 Task: Create in the project CipherNet and in the Backlog issue 'Create a new online store for a retail business' a child issue 'Third-party library integration', and assign it to team member softage.1@softage.net. Create in the project CipherNet and in the Backlog issue 'Implement a new enterprise resource planning (ERP) system' a child issue 'Analytics and reporting', and assign it to team member softage.2@softage.net
Action: Mouse moved to (510, 340)
Screenshot: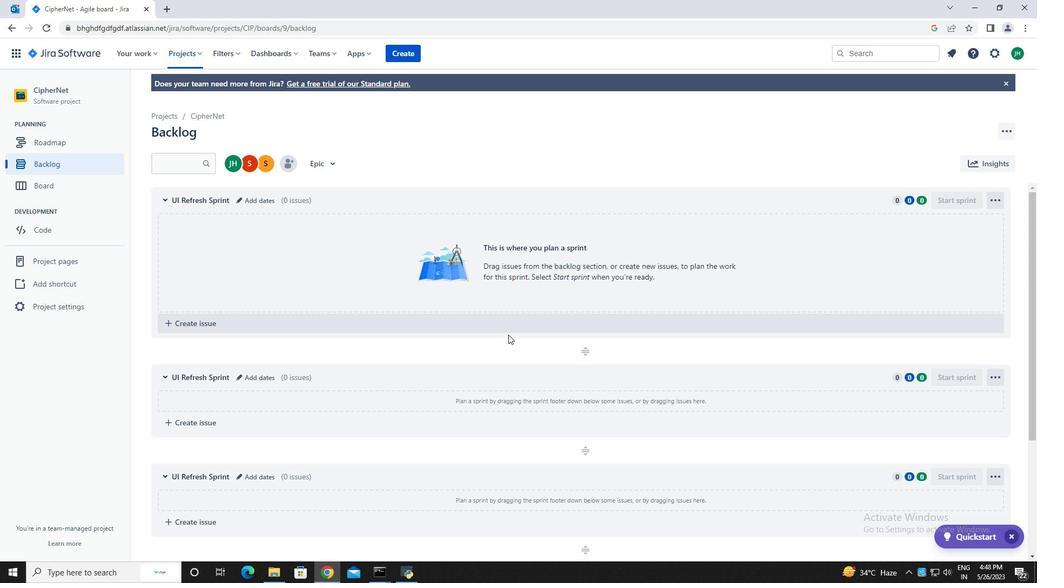 
Action: Mouse scrolled (510, 340) with delta (0, 0)
Screenshot: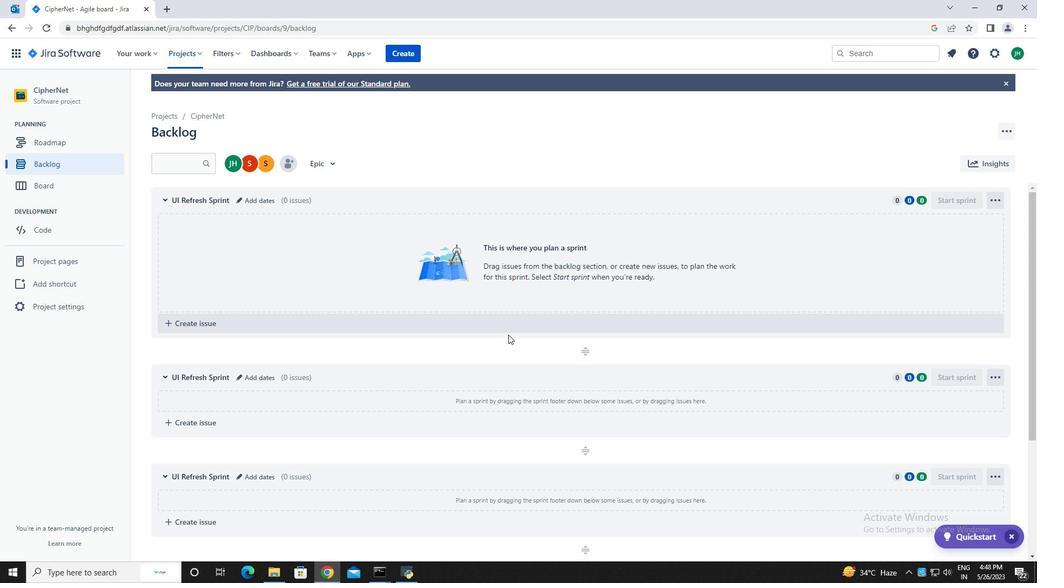 
Action: Mouse moved to (510, 341)
Screenshot: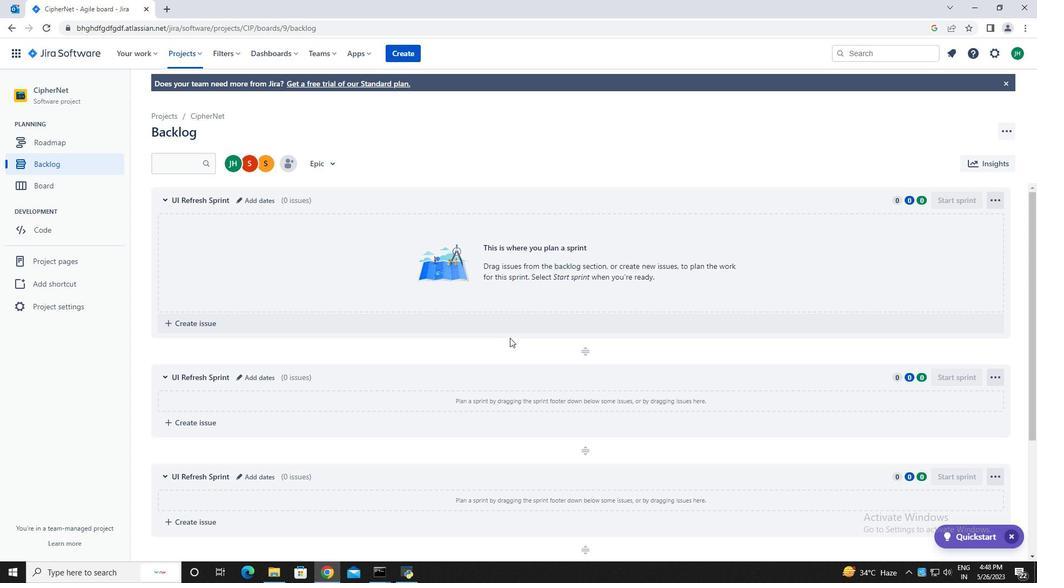 
Action: Mouse scrolled (510, 341) with delta (0, 0)
Screenshot: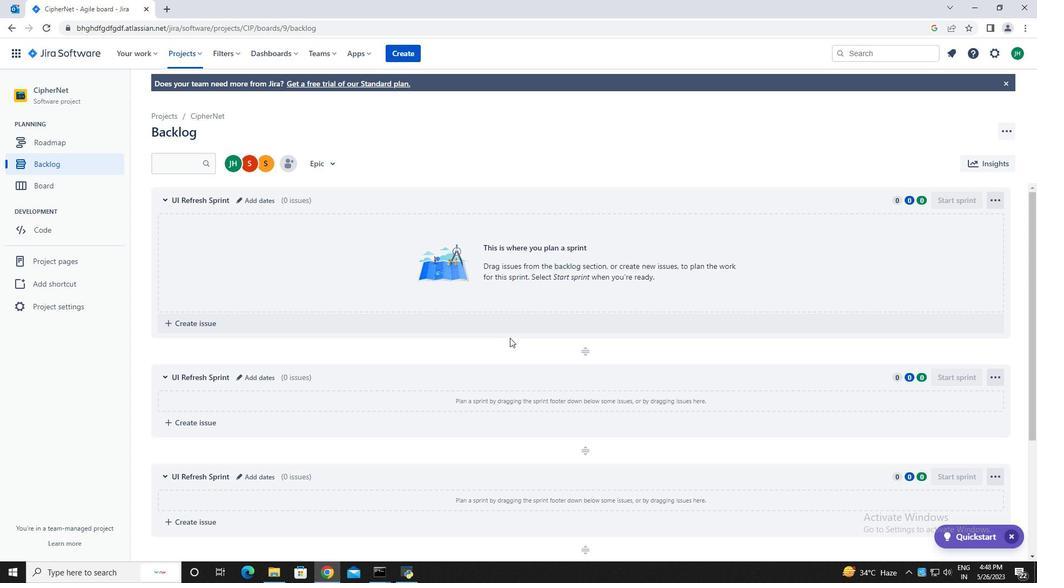 
Action: Mouse scrolled (510, 341) with delta (0, 0)
Screenshot: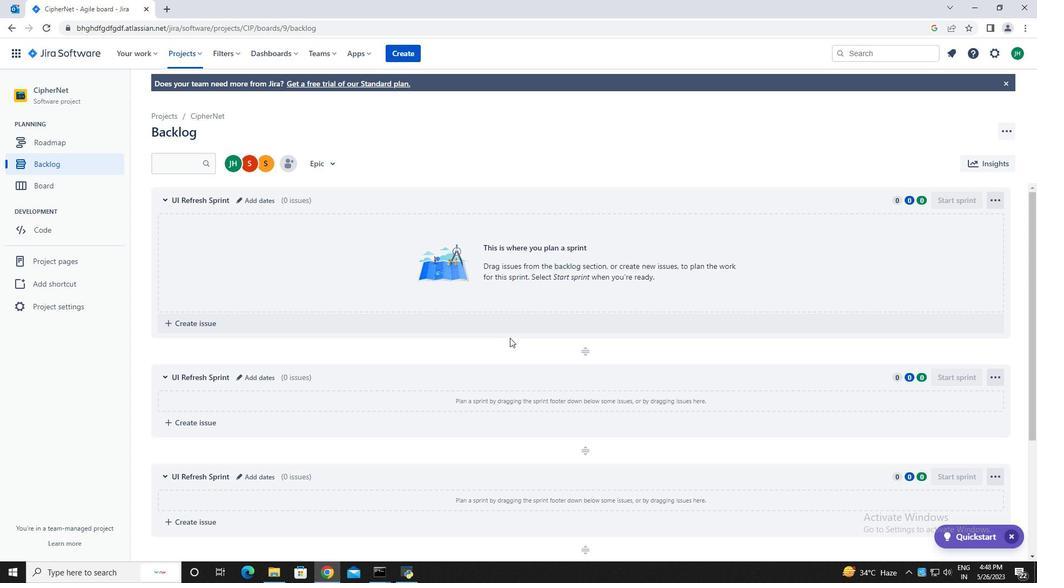 
Action: Mouse scrolled (510, 341) with delta (0, 0)
Screenshot: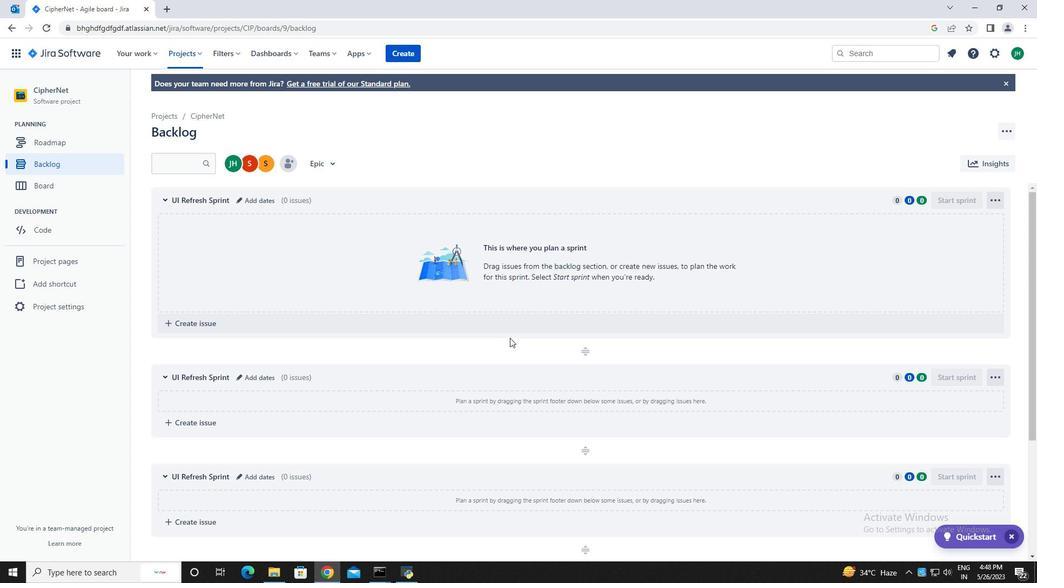 
Action: Mouse scrolled (510, 341) with delta (0, 0)
Screenshot: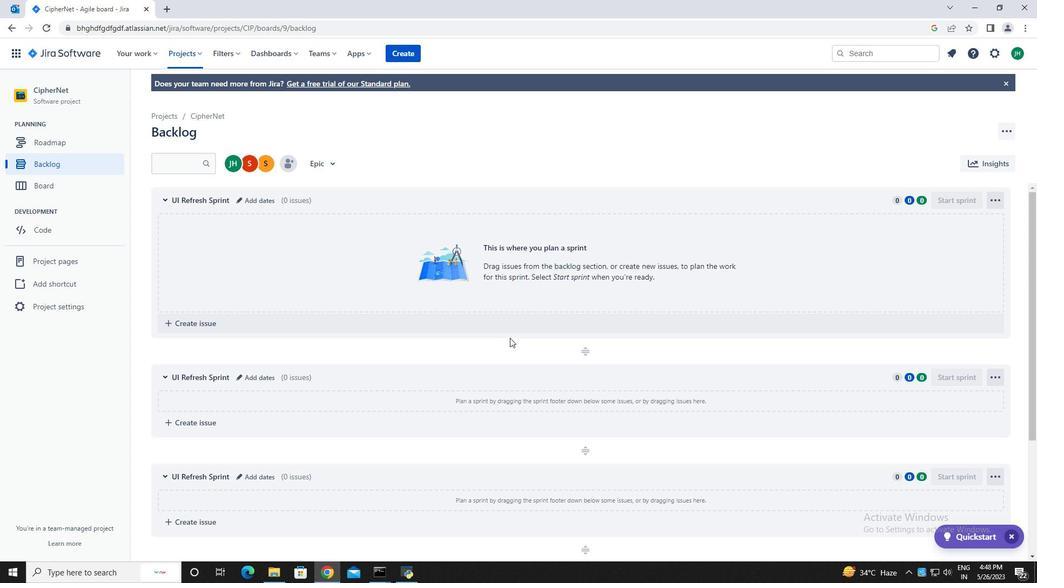 
Action: Mouse scrolled (510, 341) with delta (0, 0)
Screenshot: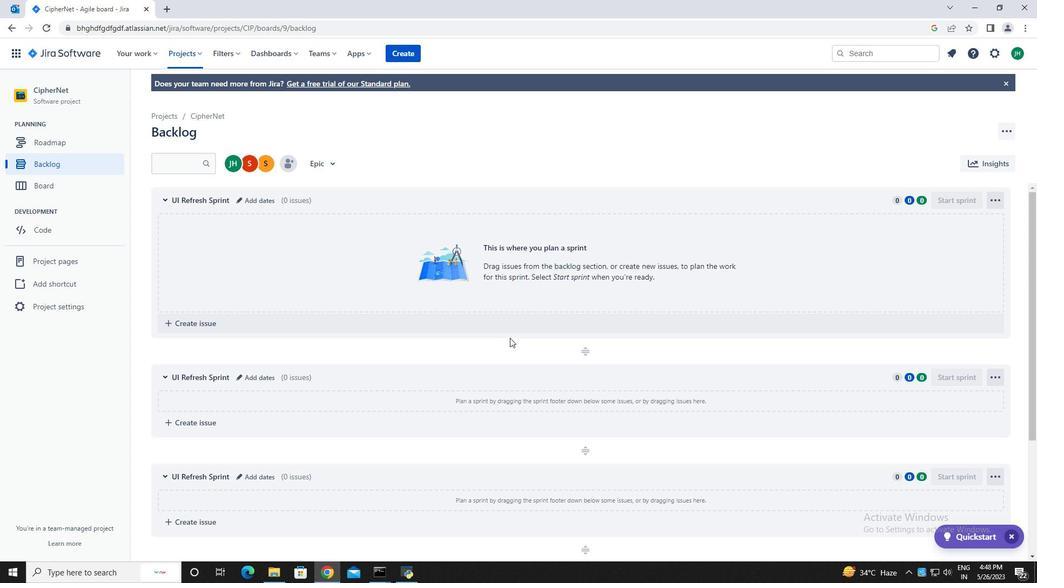 
Action: Mouse scrolled (510, 341) with delta (0, 0)
Screenshot: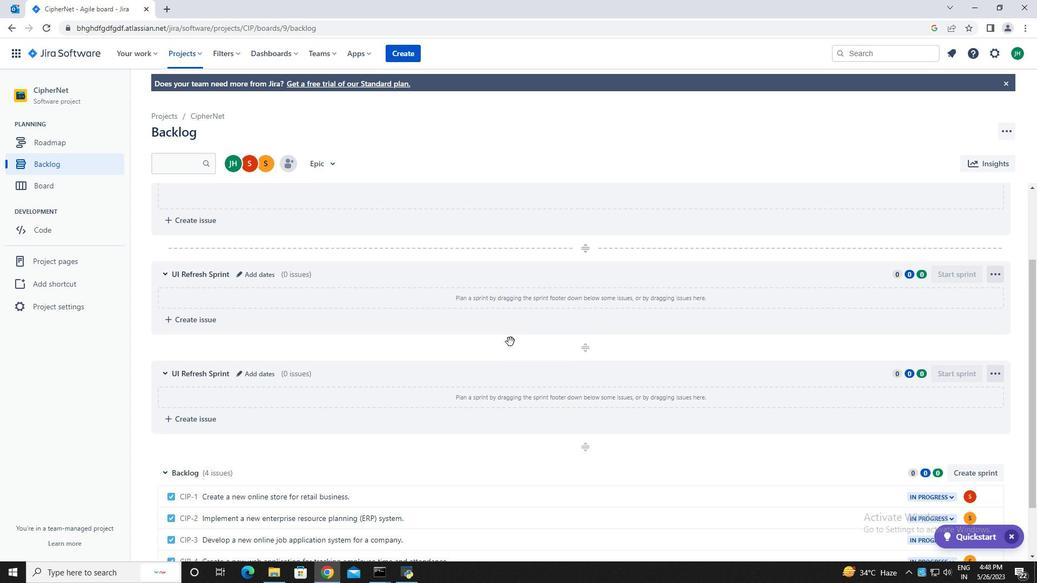 
Action: Mouse scrolled (510, 341) with delta (0, 0)
Screenshot: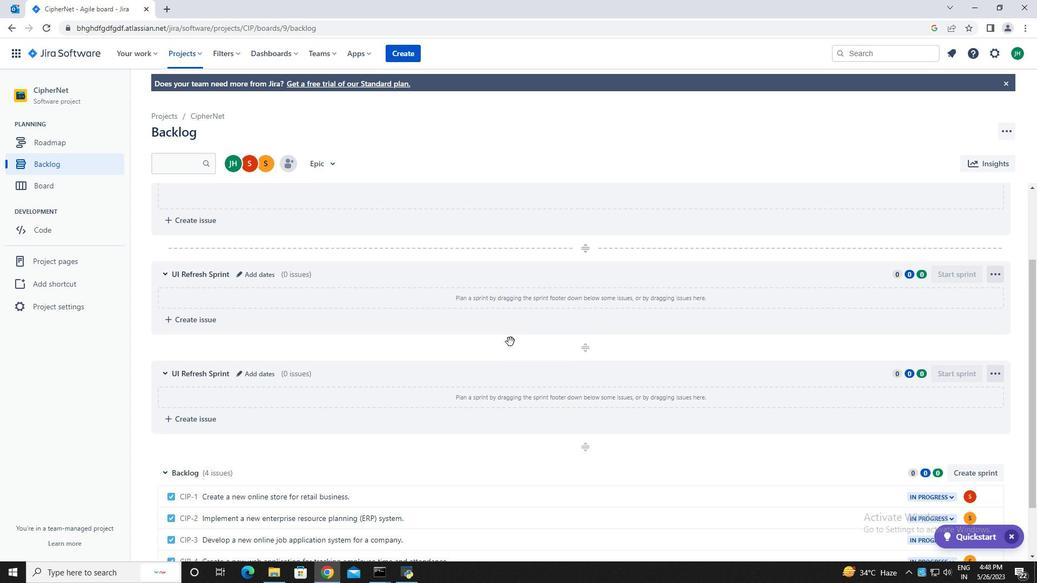 
Action: Mouse scrolled (510, 341) with delta (0, 0)
Screenshot: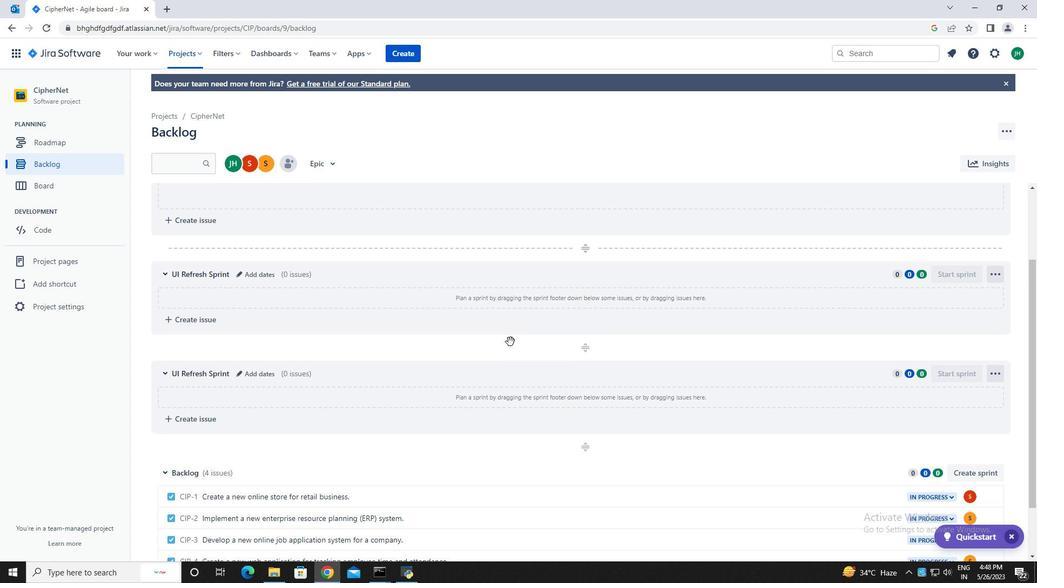 
Action: Mouse scrolled (510, 341) with delta (0, 0)
Screenshot: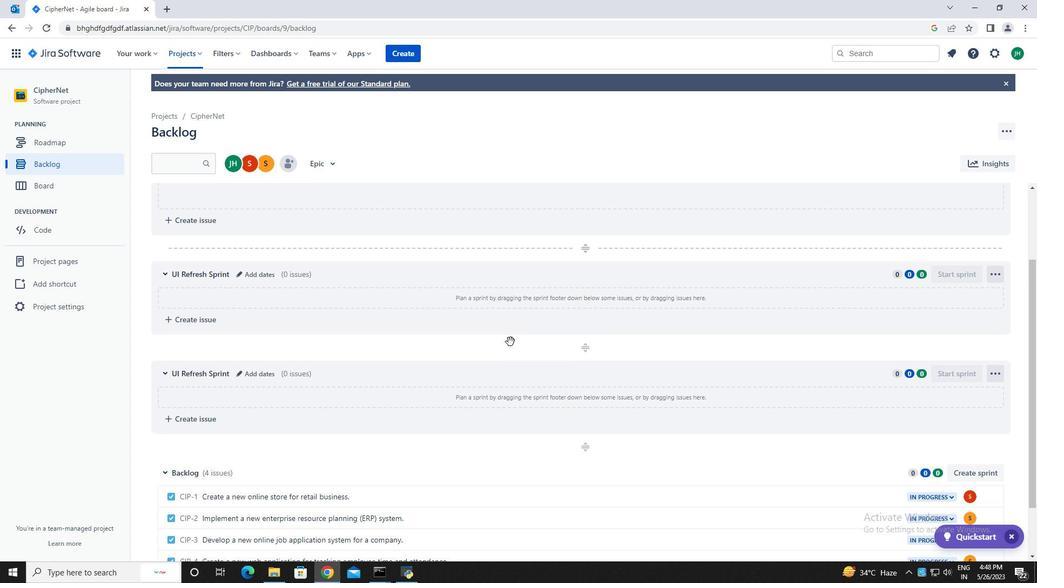 
Action: Mouse scrolled (510, 341) with delta (0, 0)
Screenshot: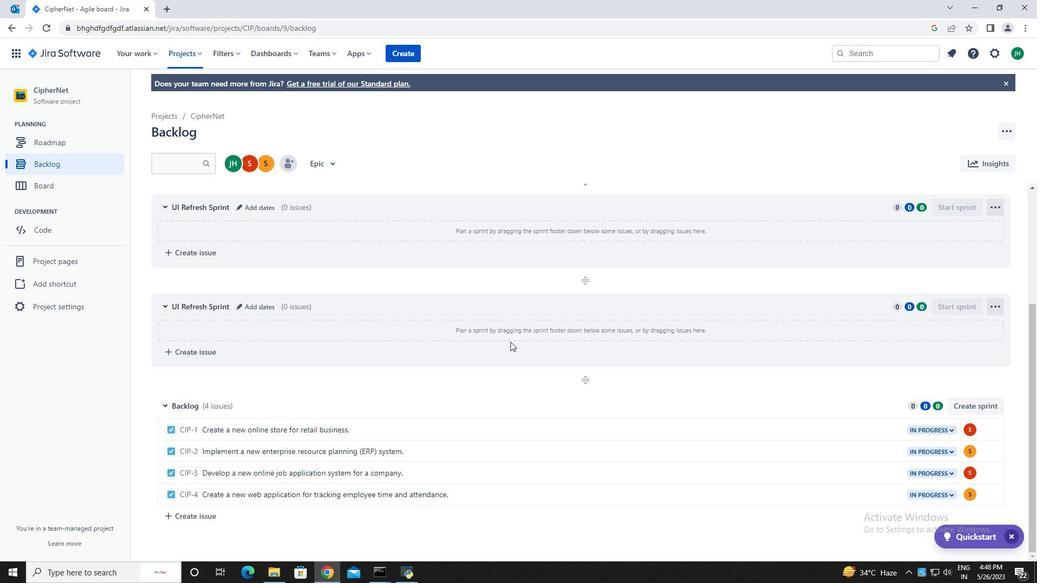 
Action: Mouse moved to (836, 433)
Screenshot: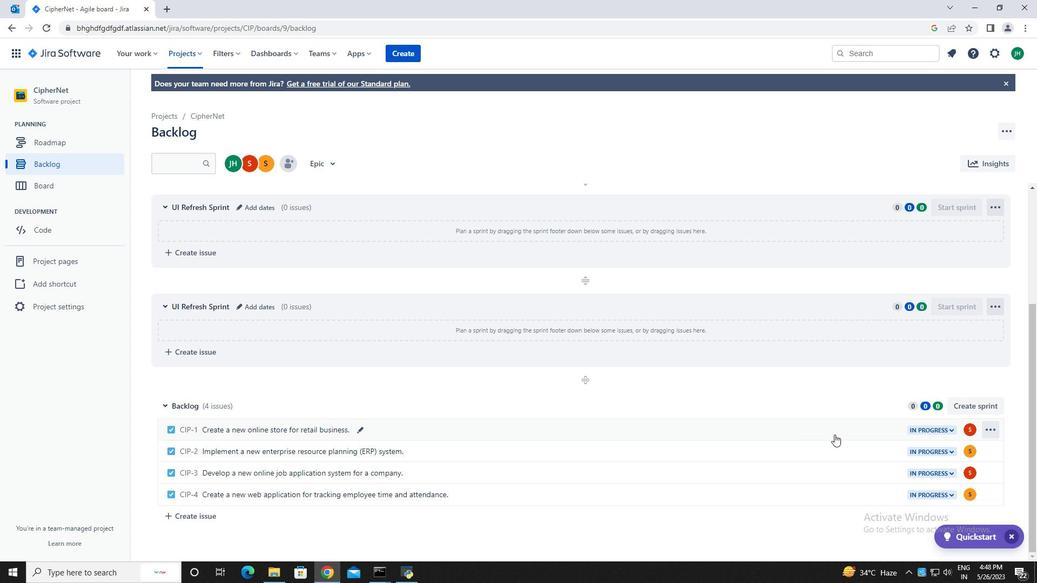 
Action: Mouse pressed left at (836, 433)
Screenshot: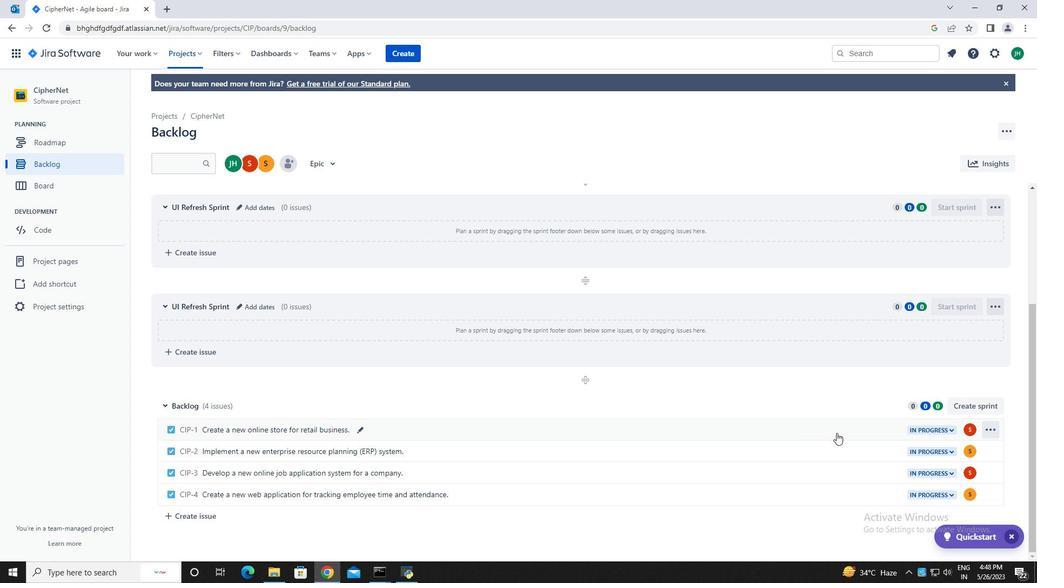 
Action: Mouse moved to (878, 384)
Screenshot: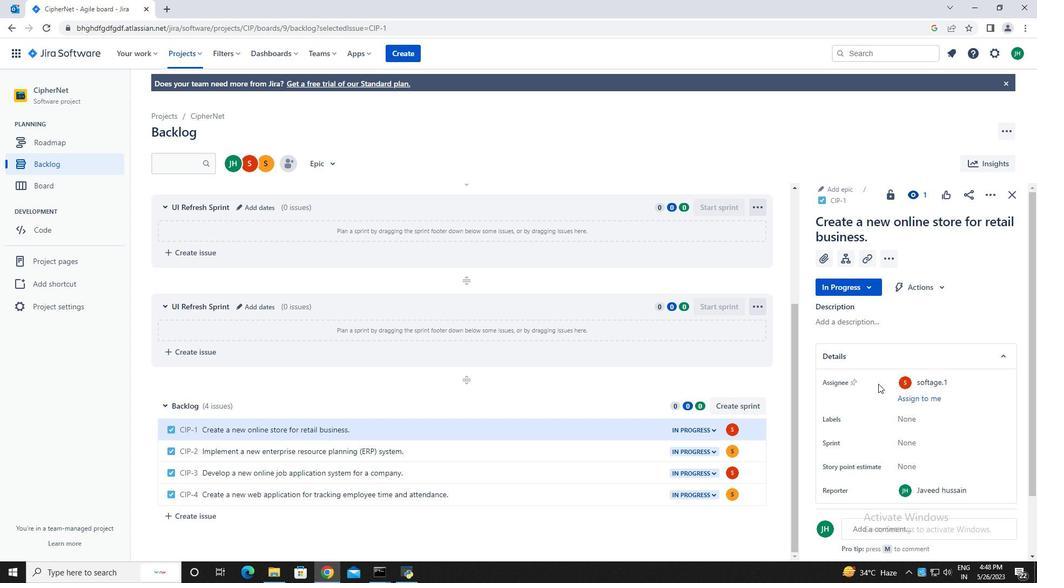 
Action: Mouse scrolled (878, 383) with delta (0, 0)
Screenshot: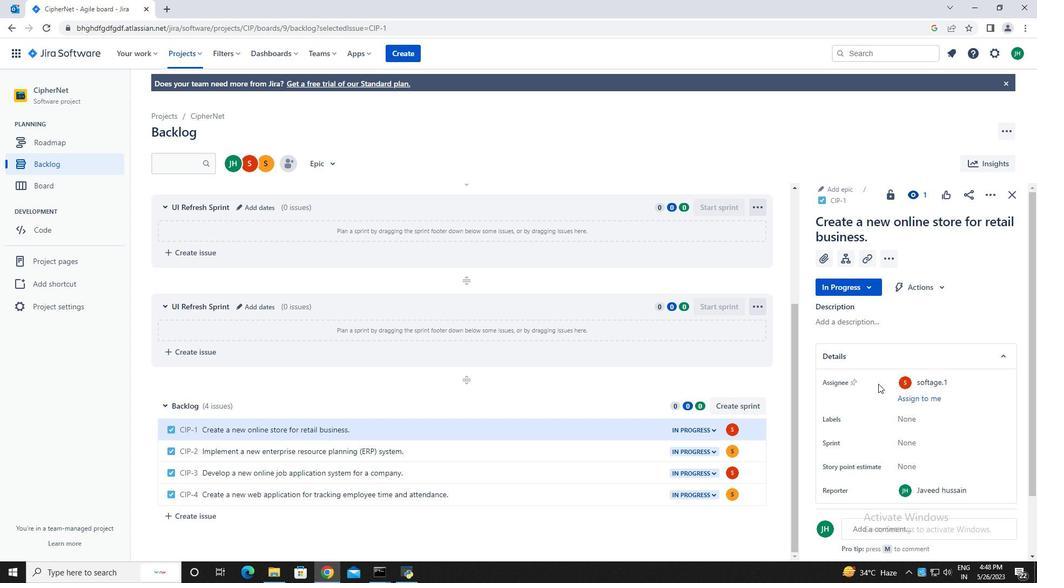 
Action: Mouse moved to (826, 243)
Screenshot: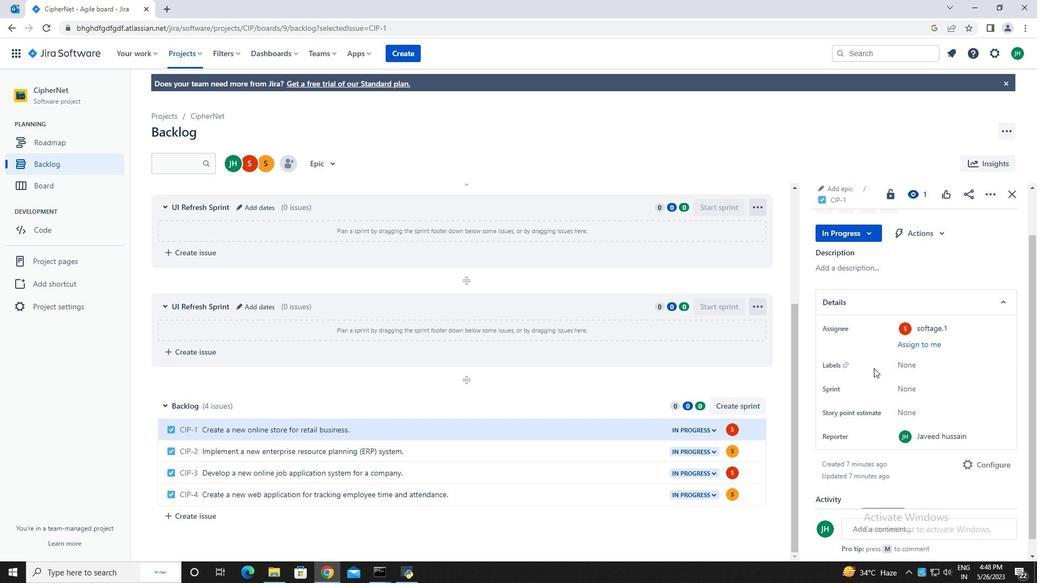 
Action: Mouse scrolled (826, 243) with delta (0, 0)
Screenshot: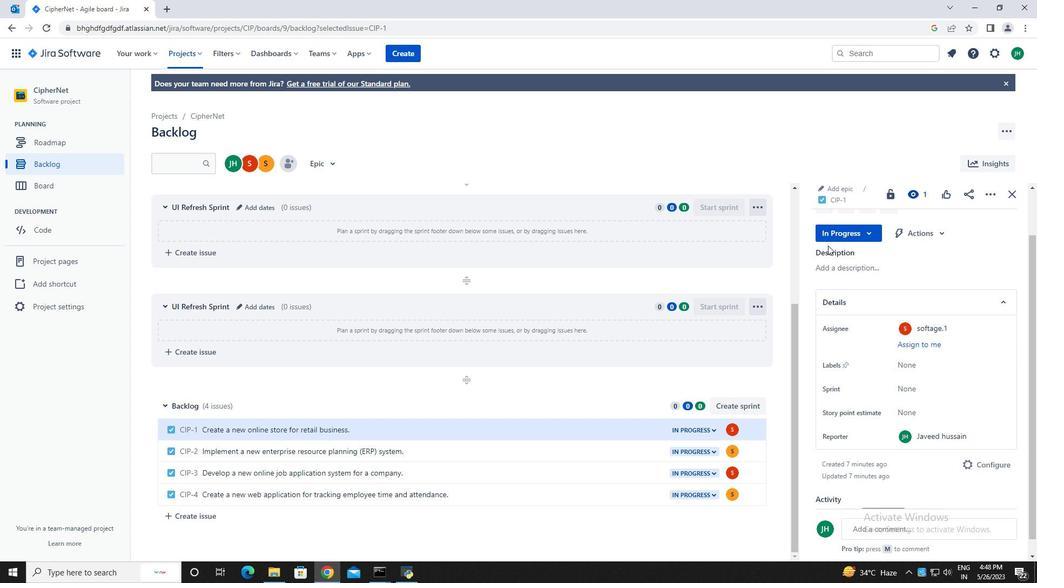 
Action: Mouse moved to (826, 242)
Screenshot: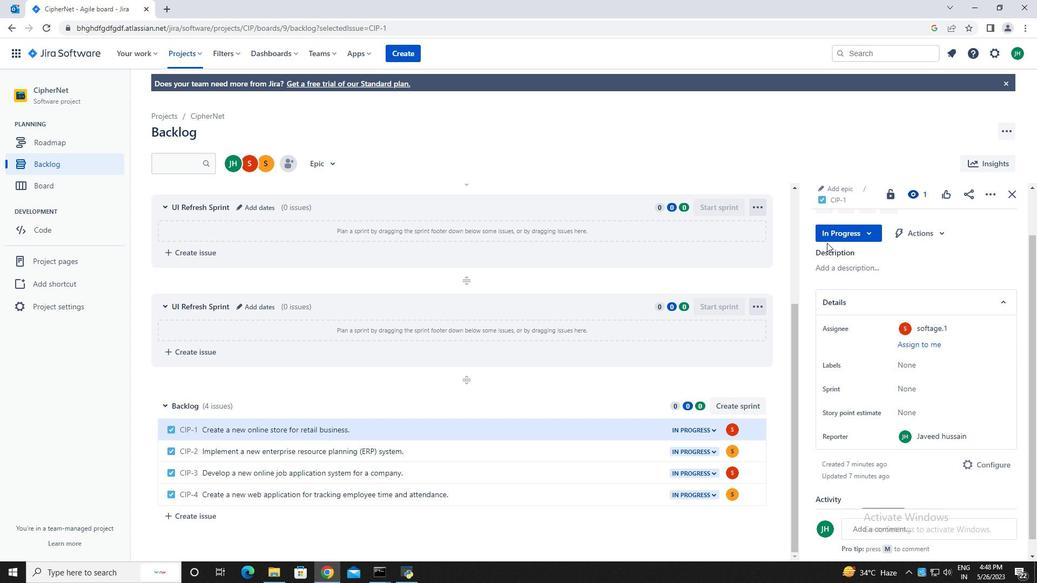 
Action: Mouse scrolled (826, 243) with delta (0, 0)
Screenshot: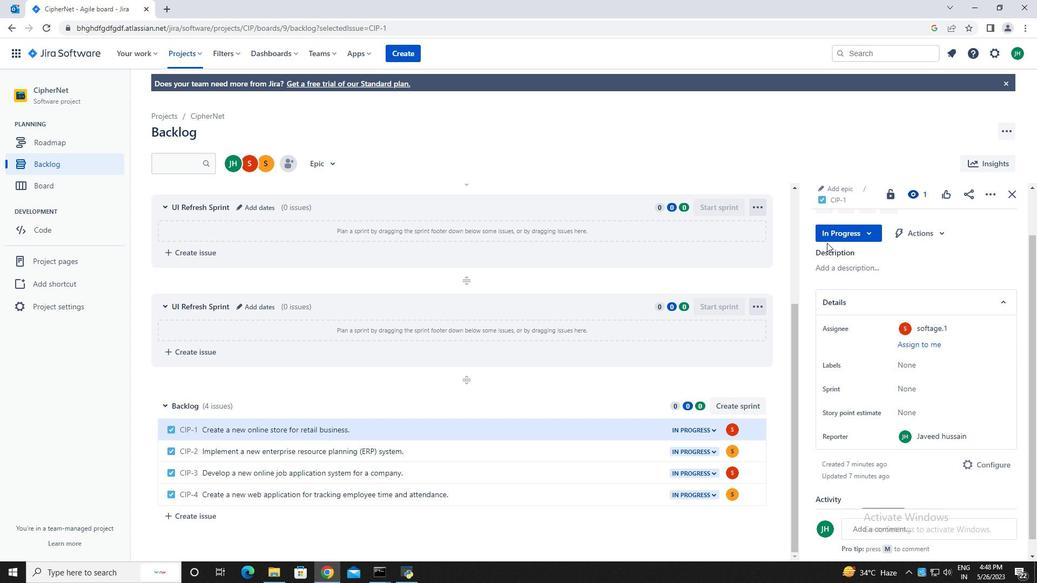 
Action: Mouse moved to (845, 263)
Screenshot: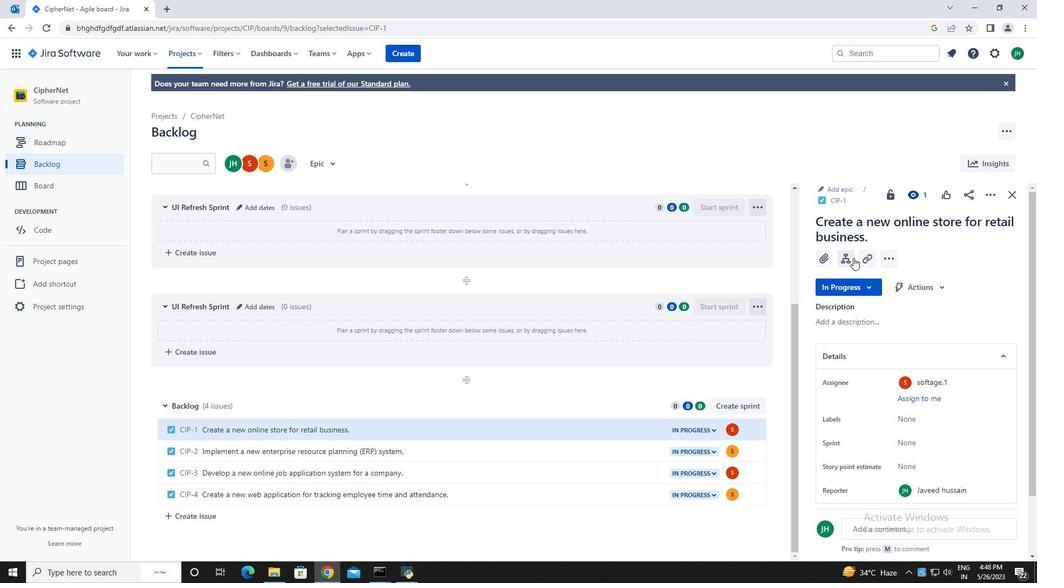 
Action: Mouse pressed left at (845, 263)
Screenshot: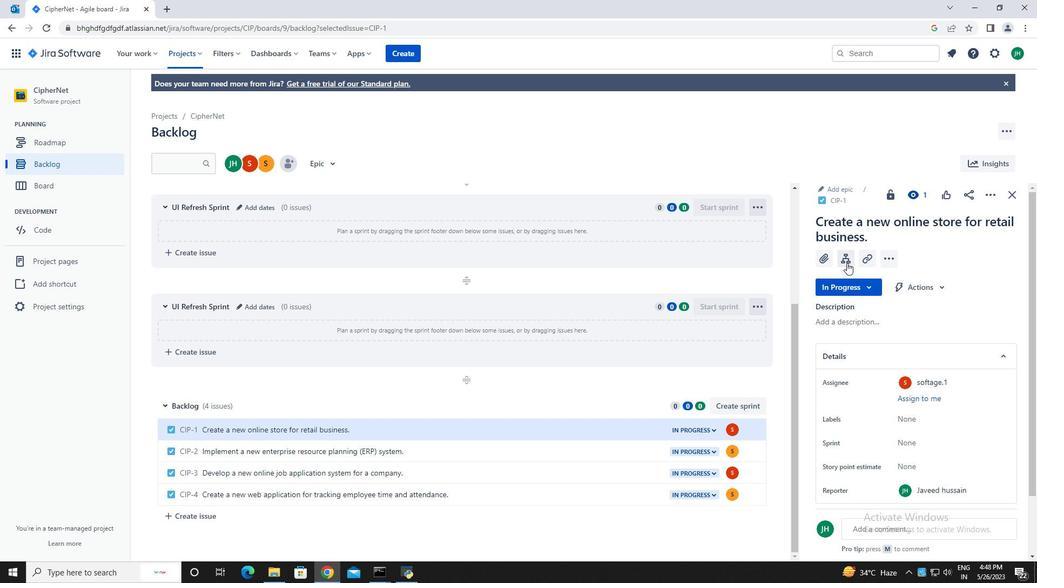 
Action: Mouse moved to (876, 361)
Screenshot: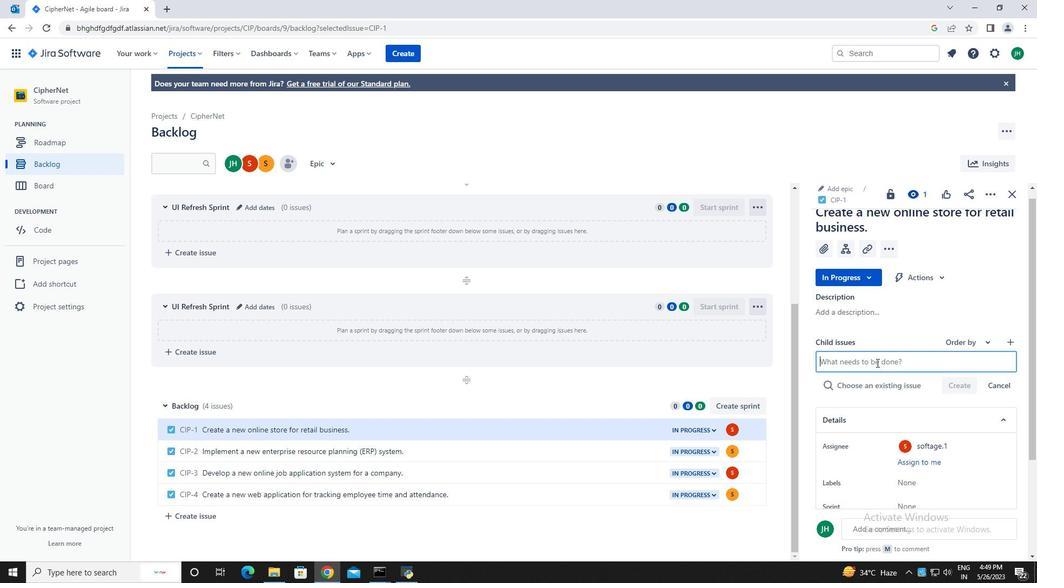 
Action: Mouse pressed left at (876, 361)
Screenshot: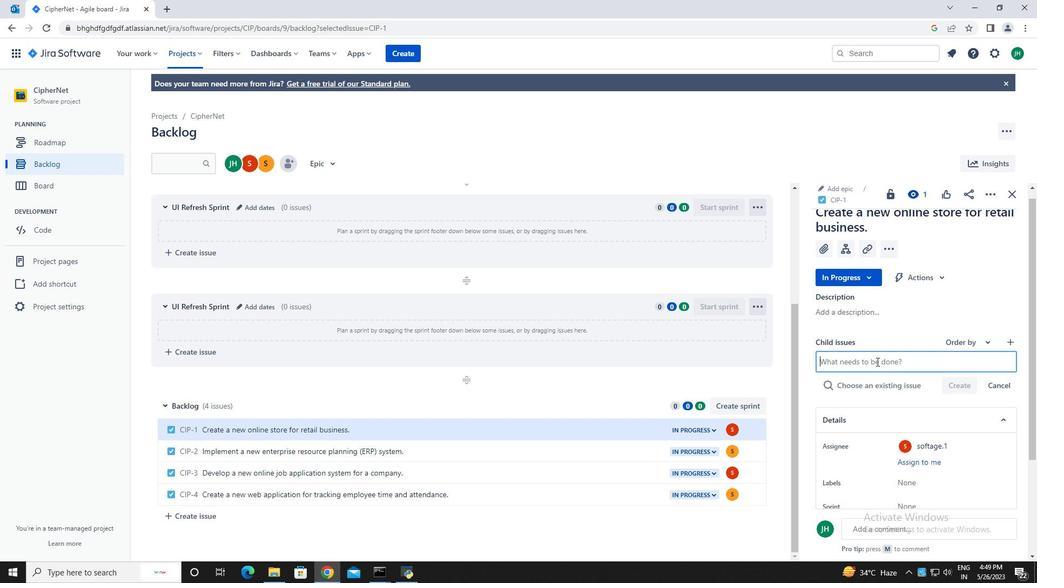
Action: Key pressed <Key.caps_lock>T<Key.caps_lock>hird-party<Key.space>library<Key.space>integration.<Key.enter>
Screenshot: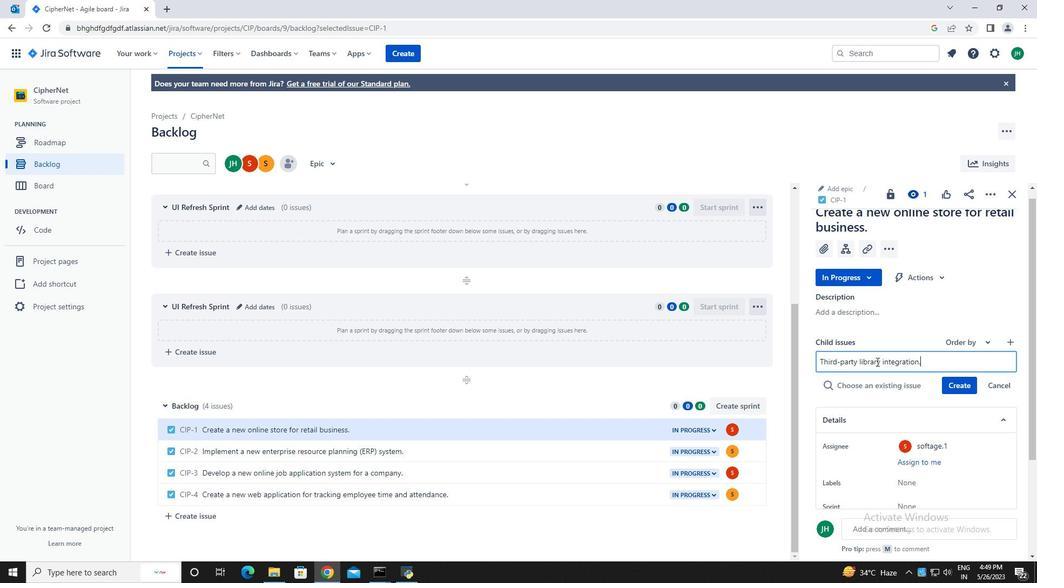 
Action: Mouse moved to (971, 368)
Screenshot: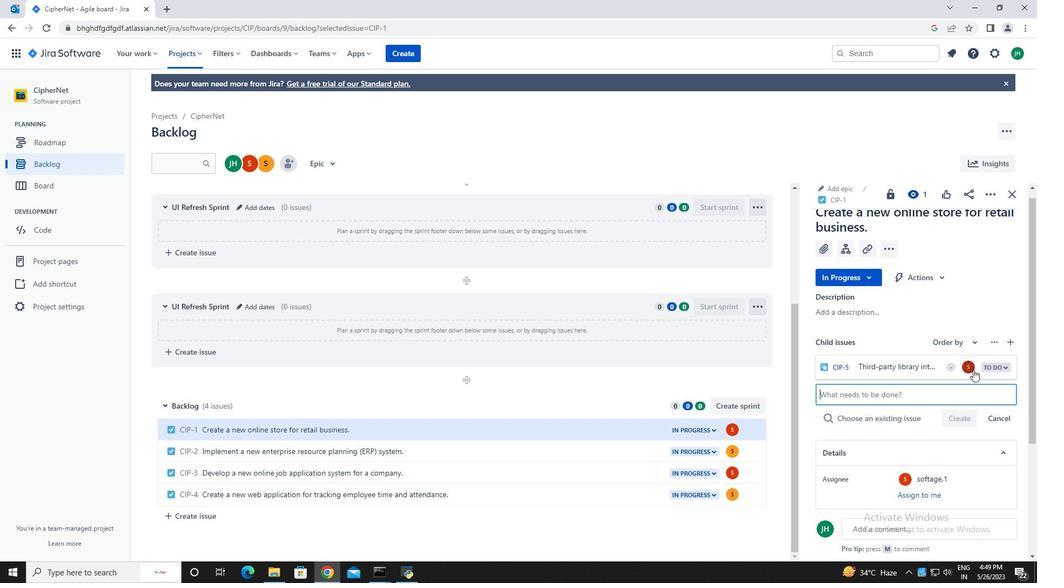 
Action: Mouse pressed left at (971, 368)
Screenshot: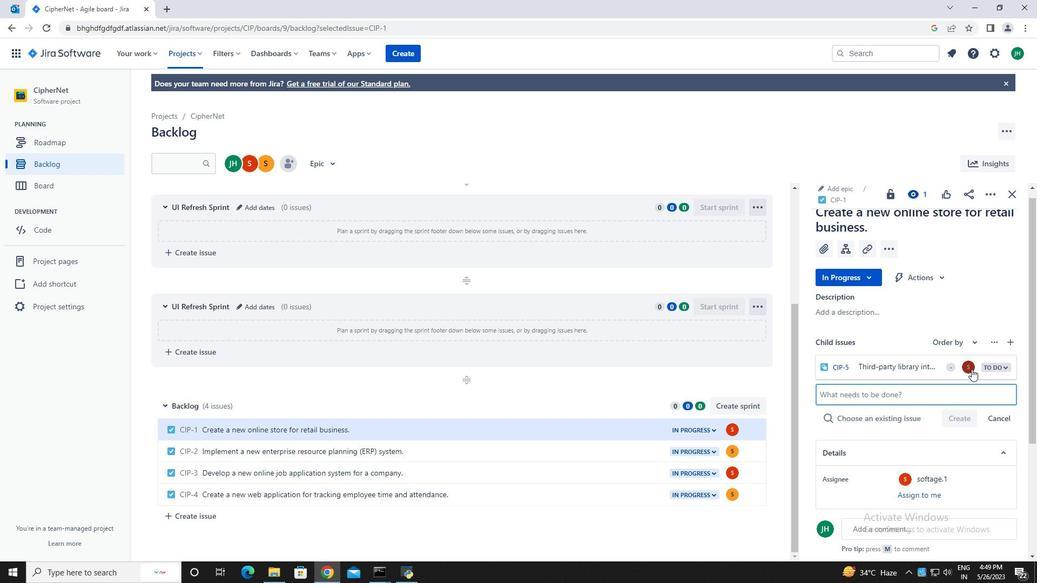 
Action: Mouse moved to (880, 298)
Screenshot: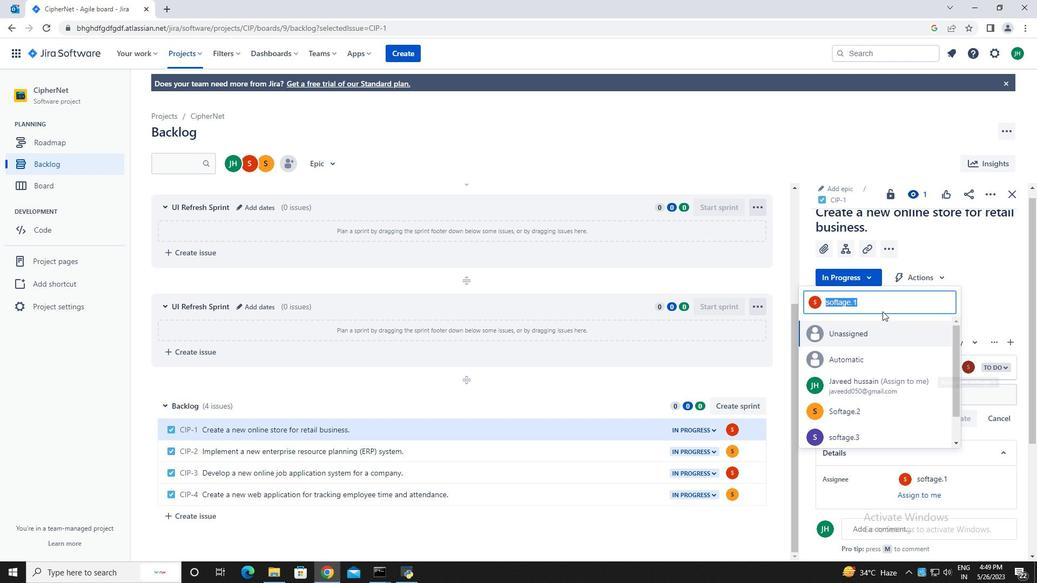 
Action: Key pressed softage.1<Key.shift>@softage.net
Screenshot: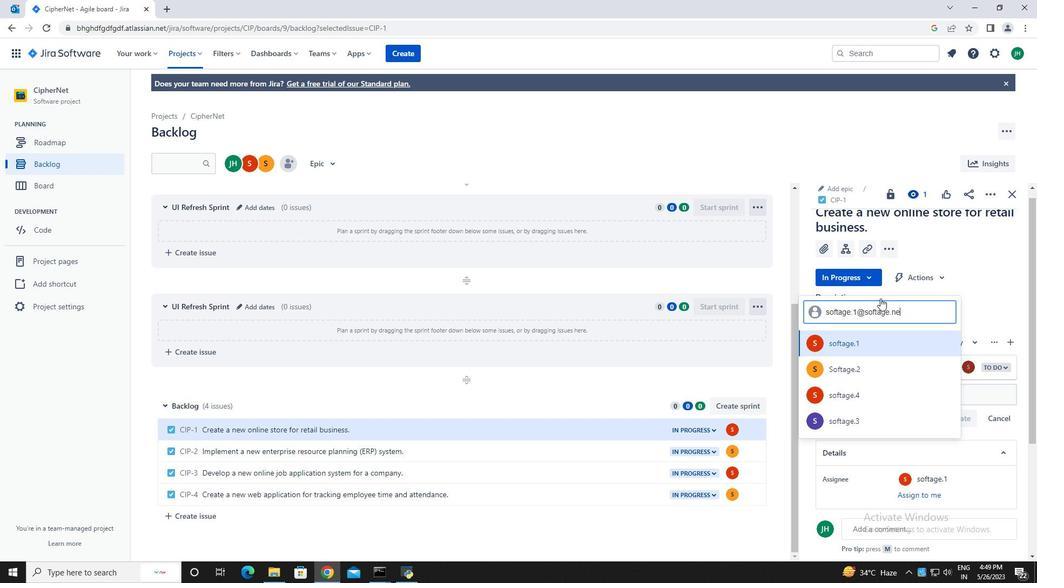 
Action: Mouse moved to (872, 366)
Screenshot: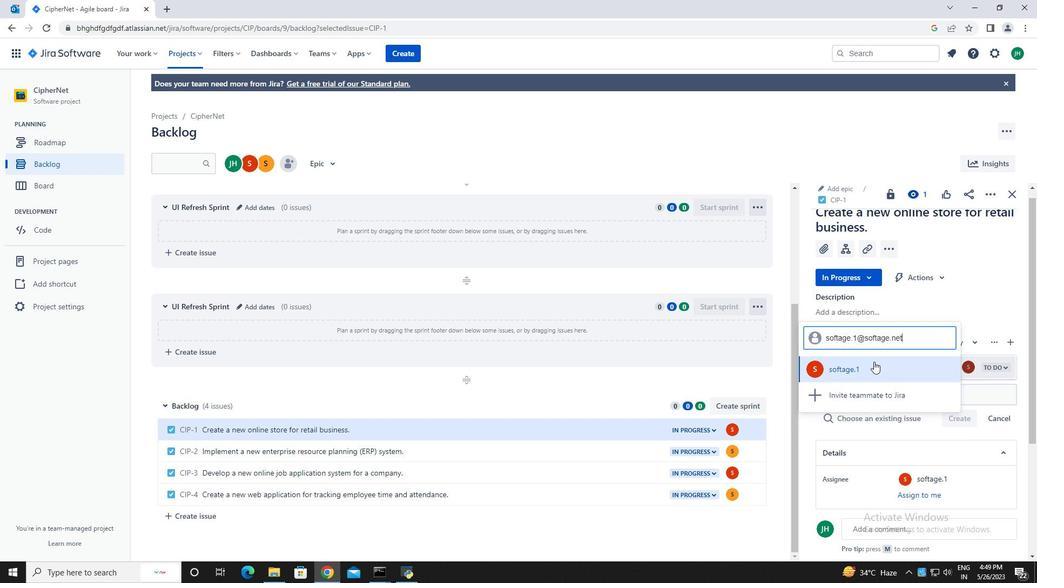 
Action: Mouse pressed left at (872, 366)
Screenshot: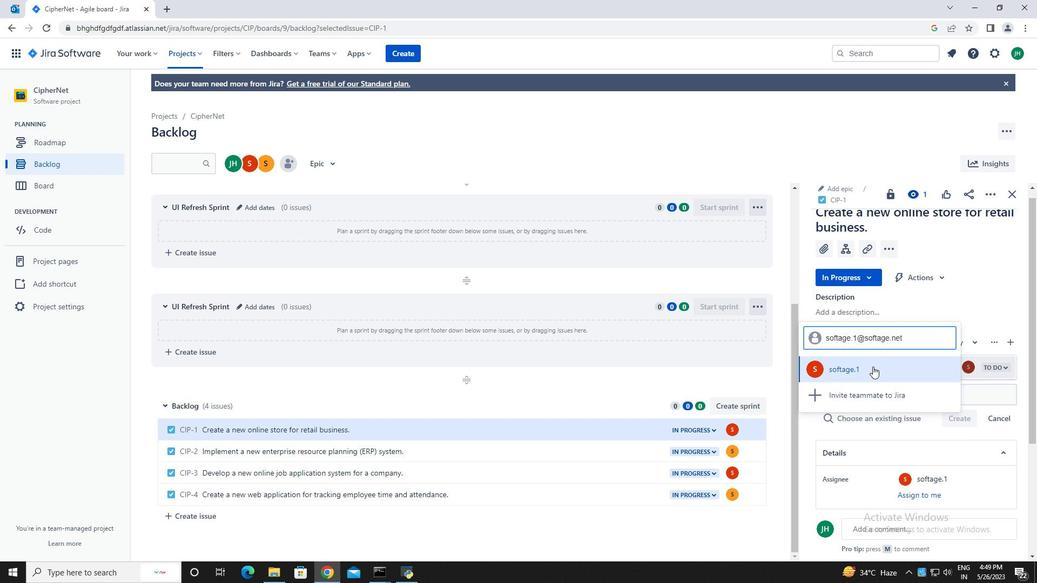 
Action: Mouse moved to (1016, 191)
Screenshot: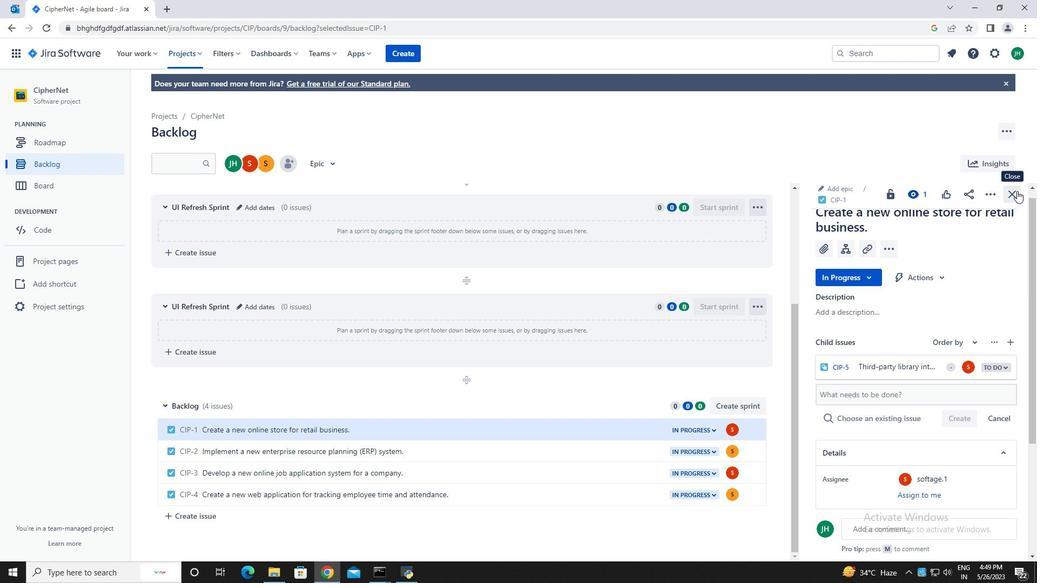 
Action: Mouse pressed left at (1016, 191)
Screenshot: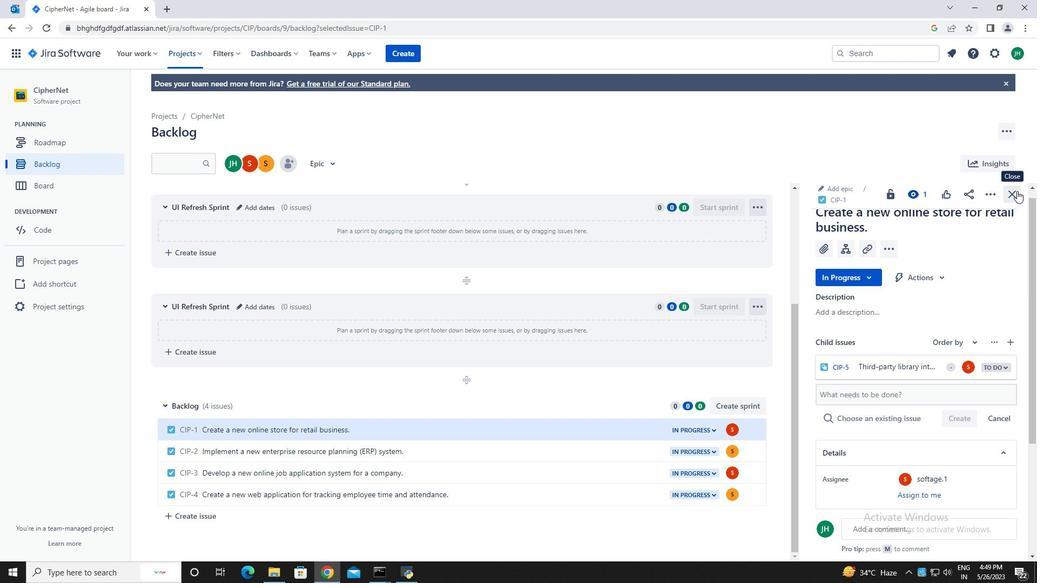 
Action: Mouse moved to (872, 453)
Screenshot: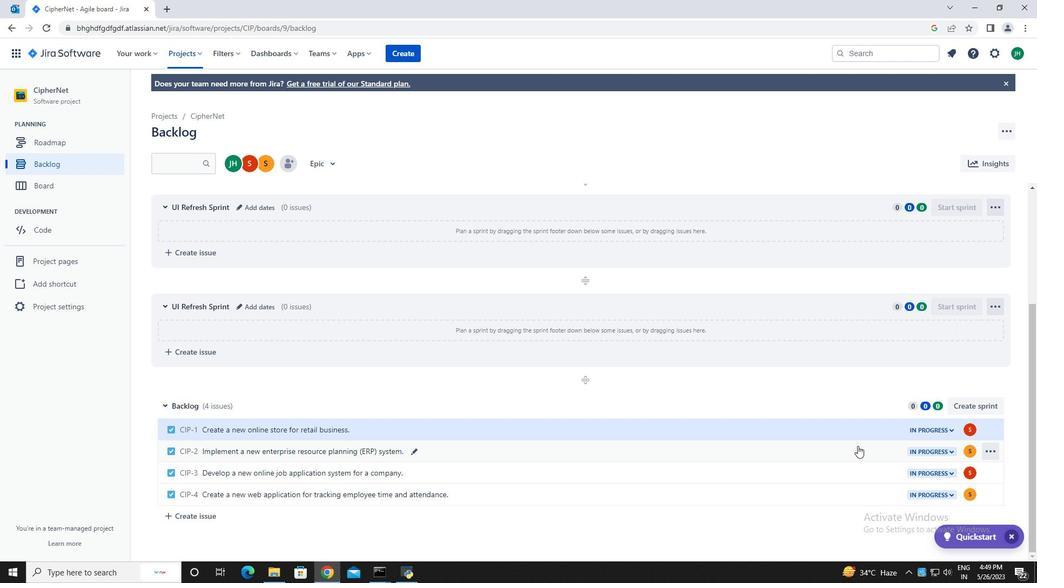 
Action: Mouse pressed left at (872, 453)
Screenshot: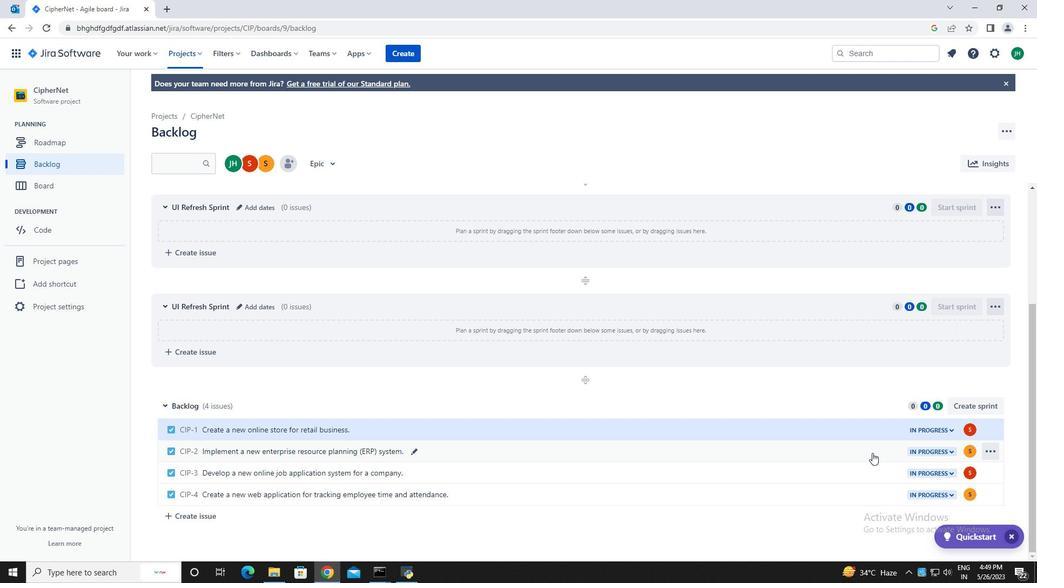 
Action: Mouse moved to (845, 260)
Screenshot: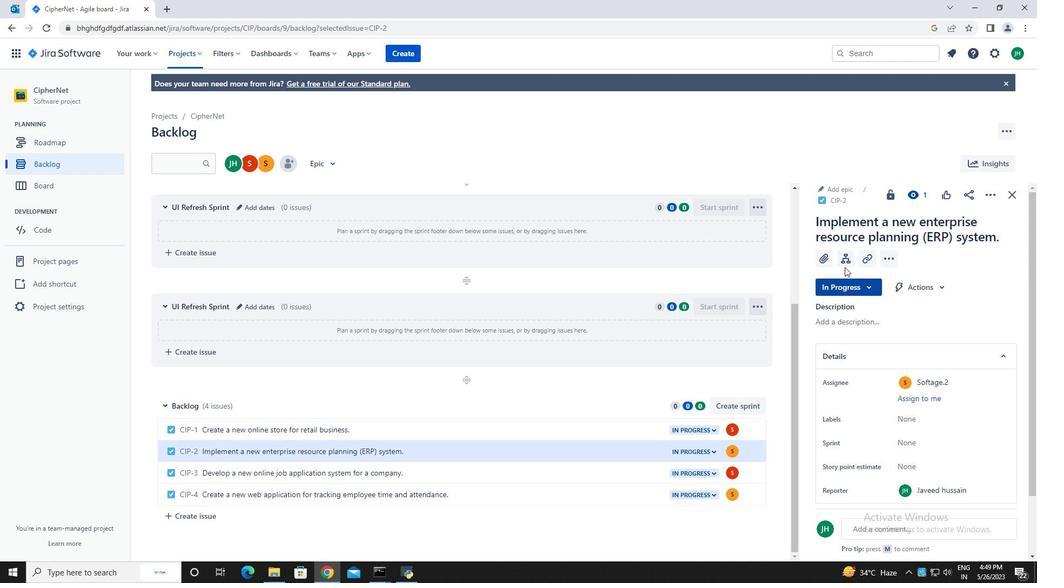 
Action: Mouse pressed left at (845, 260)
Screenshot: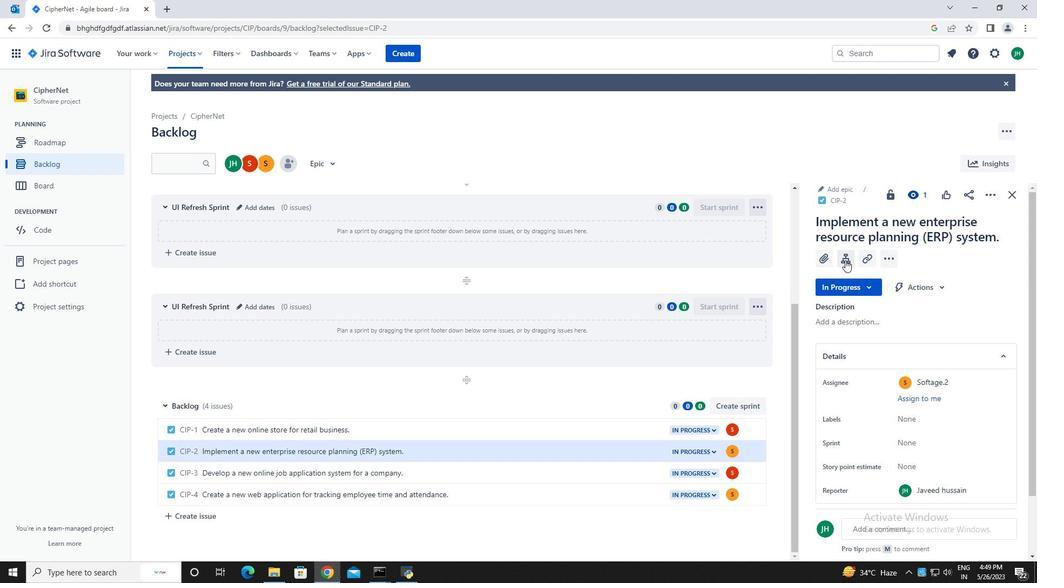 
Action: Mouse moved to (858, 360)
Screenshot: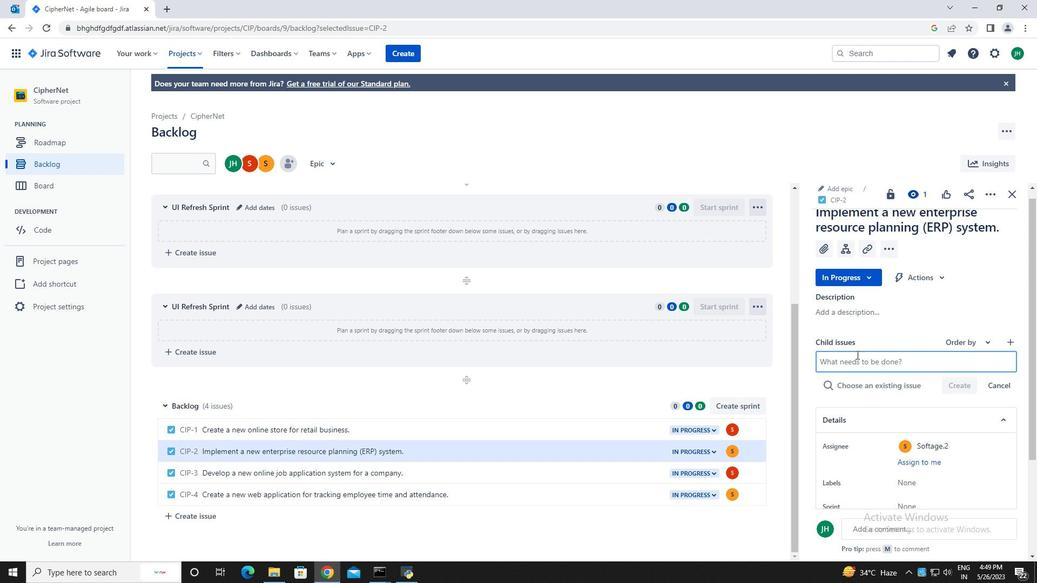 
Action: Mouse pressed left at (858, 360)
Screenshot: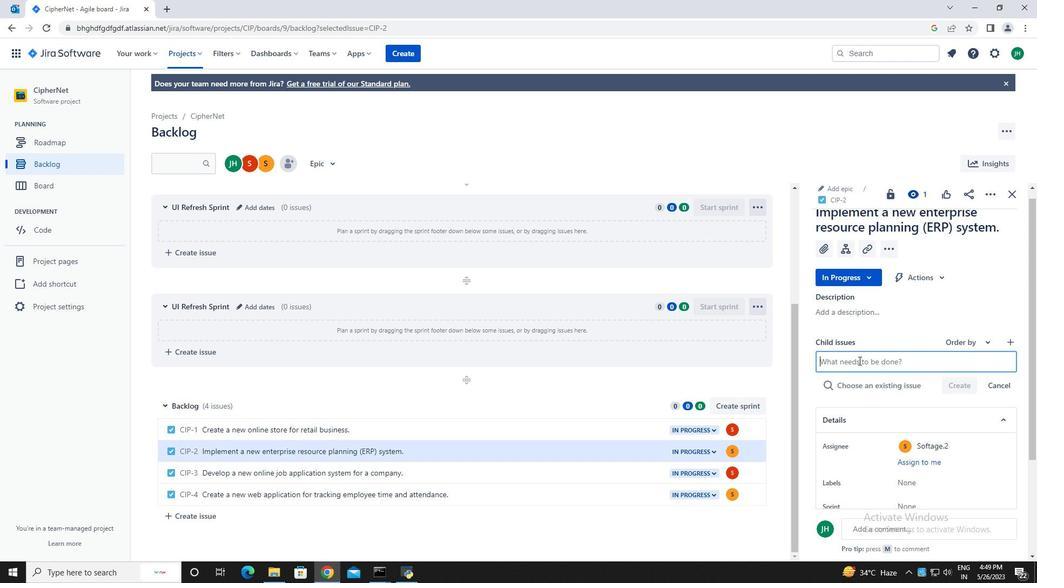 
Action: Key pressed <Key.caps_lock>A<Key.caps_lock>nalytics<Key.space>and<Key.space>reporting.<Key.enter>
Screenshot: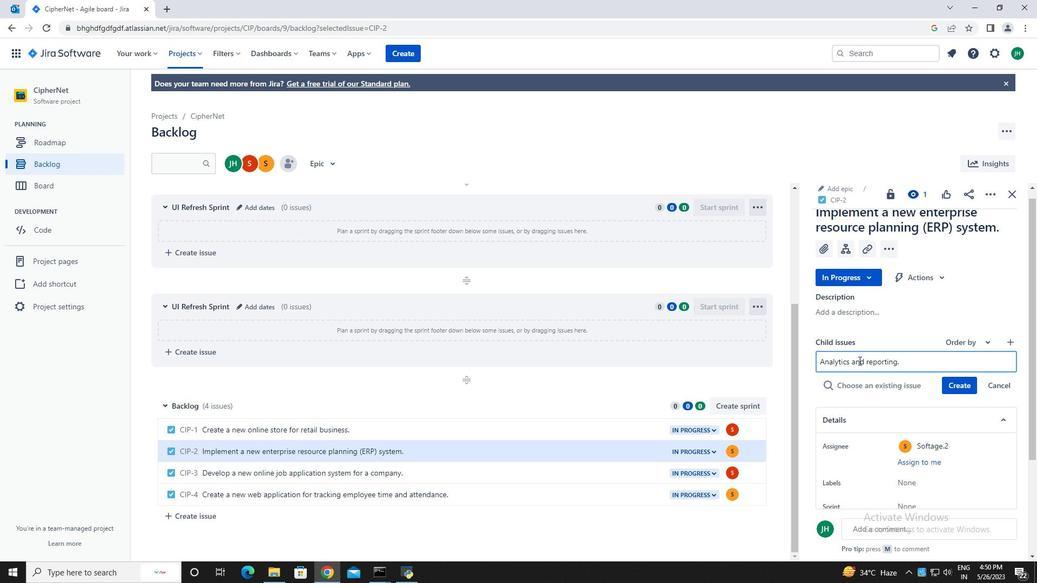 
Action: Mouse moved to (969, 366)
Screenshot: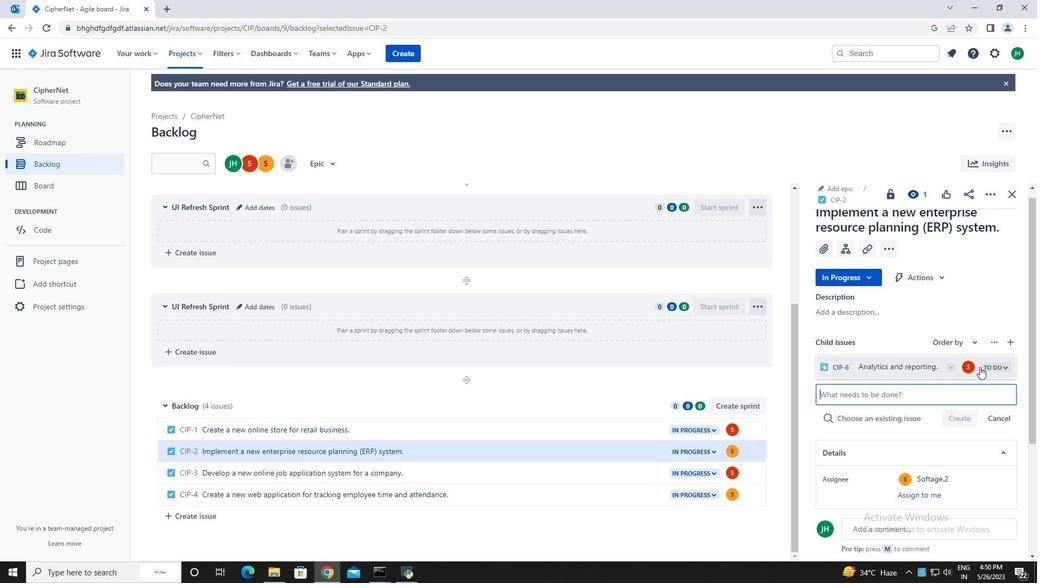 
Action: Mouse pressed left at (969, 366)
Screenshot: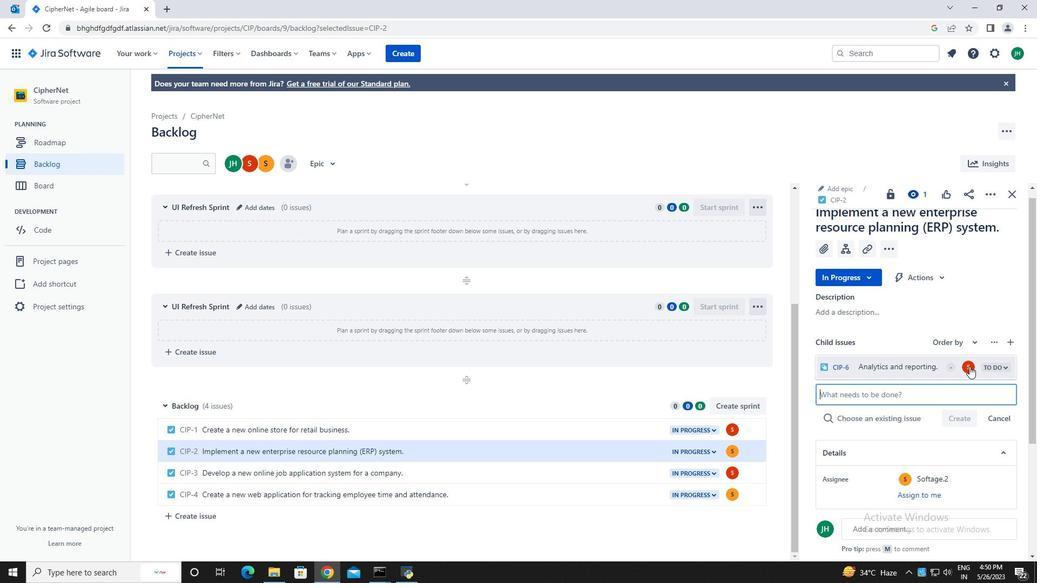 
Action: Mouse moved to (869, 299)
Screenshot: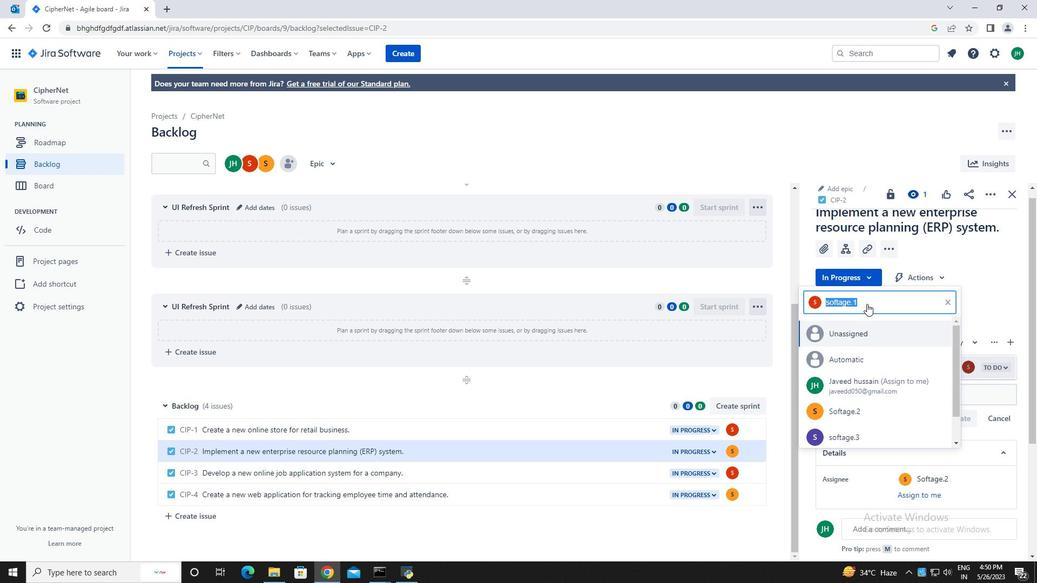 
Action: Key pressed softage.2<Key.shift>@softage.net
Screenshot: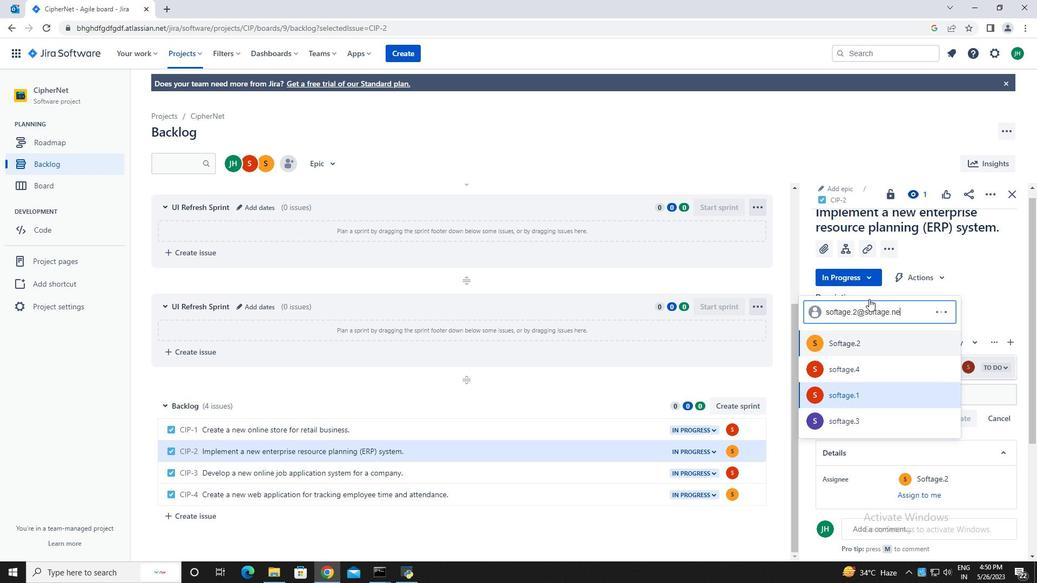 
Action: Mouse moved to (879, 364)
Screenshot: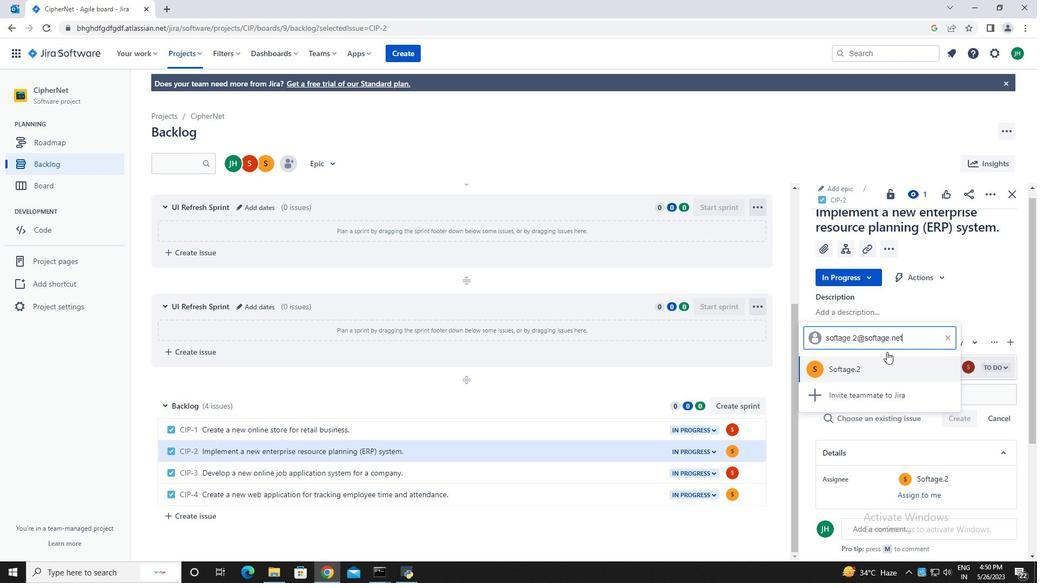 
Action: Mouse pressed left at (879, 364)
Screenshot: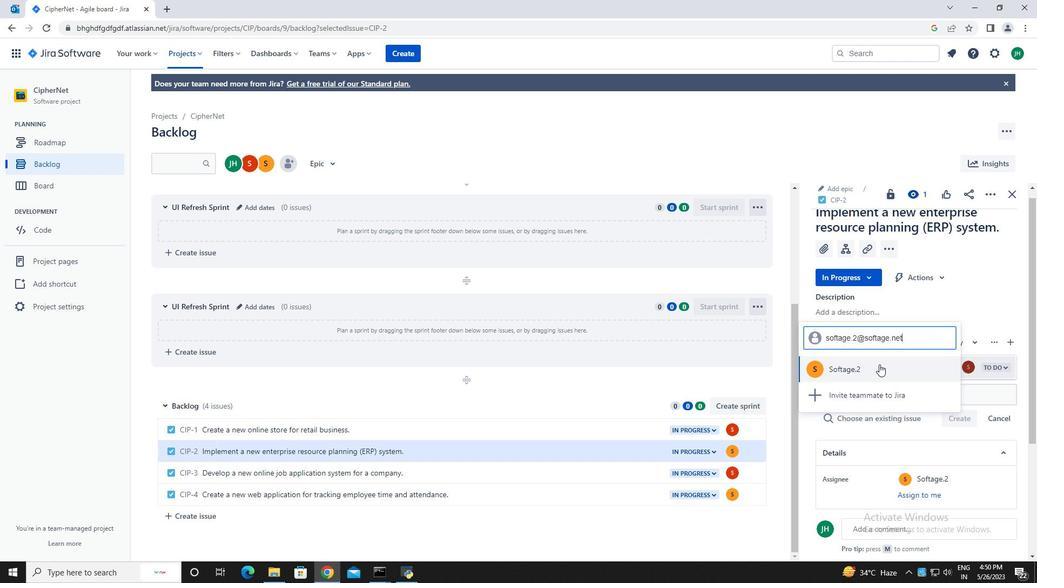 
Action: Mouse moved to (1008, 194)
Screenshot: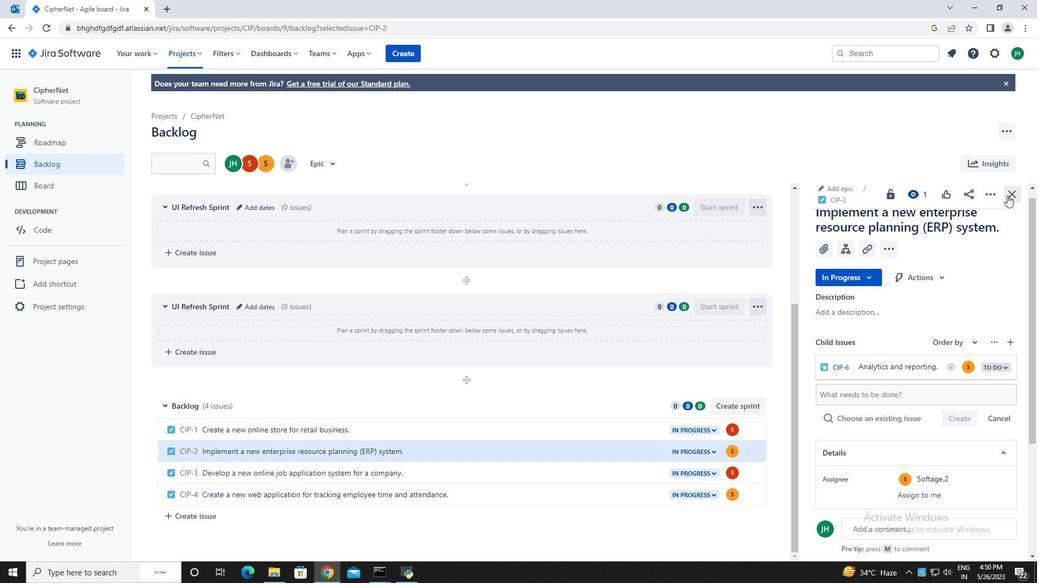 
Action: Mouse pressed left at (1008, 194)
Screenshot: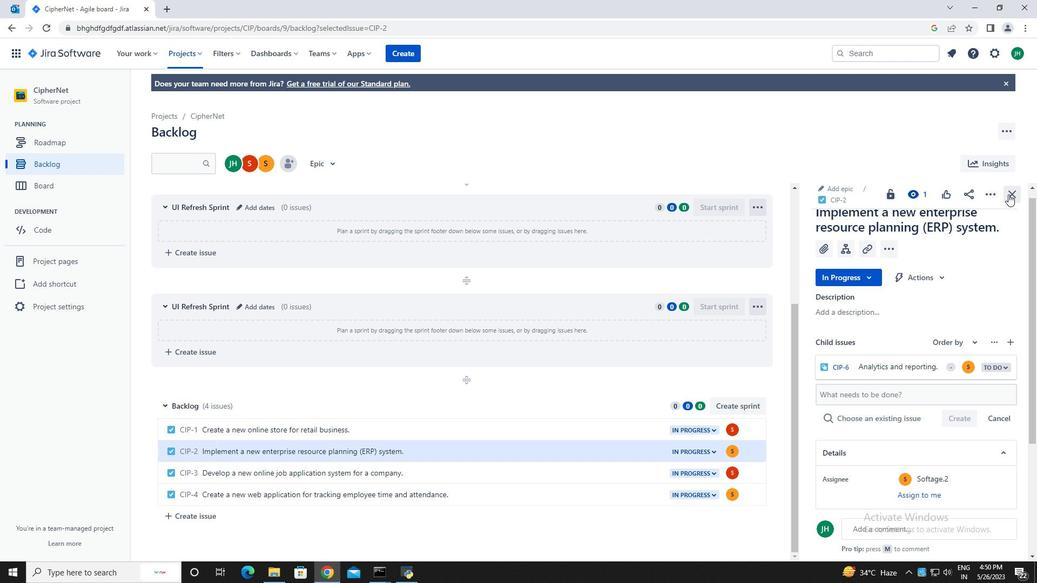 
Action: Mouse moved to (719, 294)
Screenshot: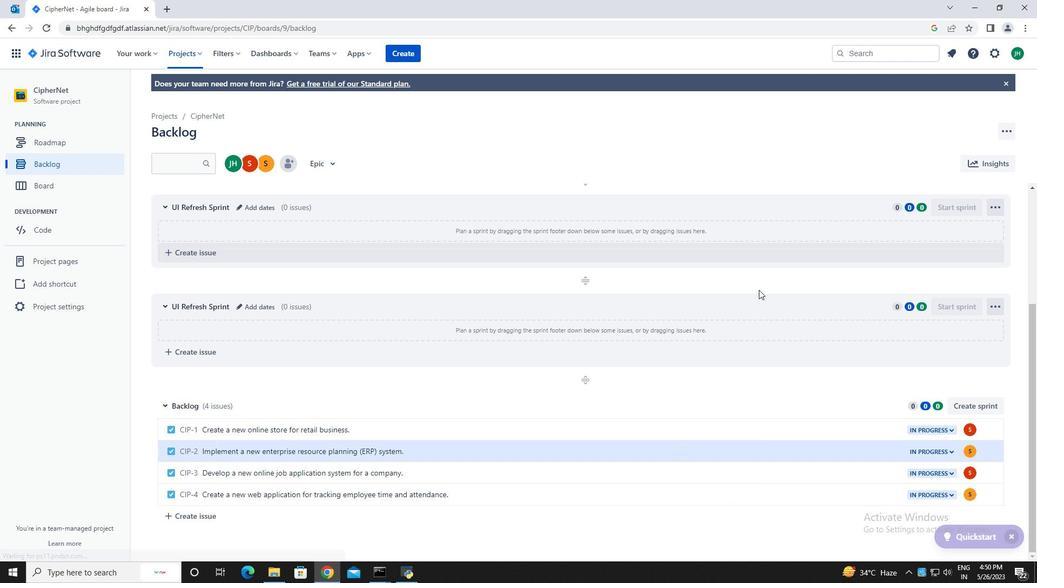 
